 Task: Move the task Implement a new enterprise resource planning (ERP) system to the section Done in the project AgileBridge and filter the tasks in the project by High Priority
Action: Mouse moved to (486, 180)
Screenshot: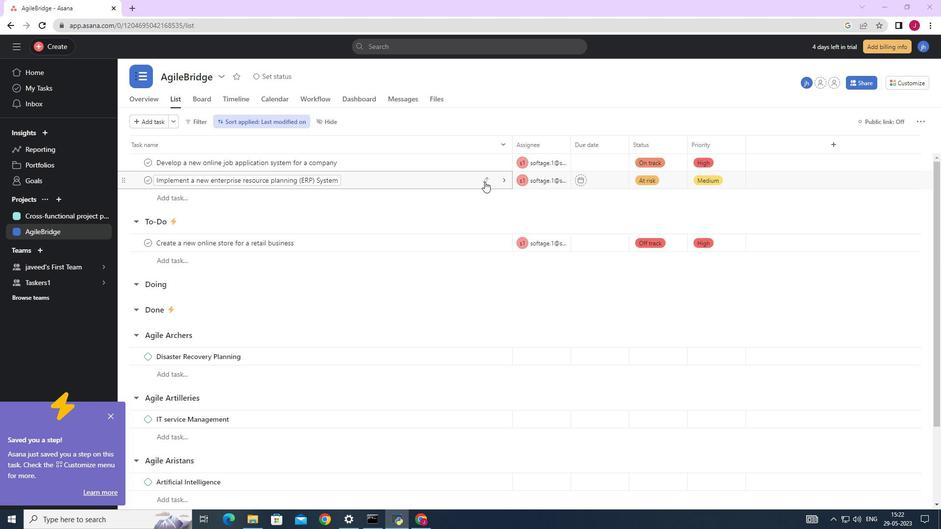 
Action: Mouse pressed left at (486, 180)
Screenshot: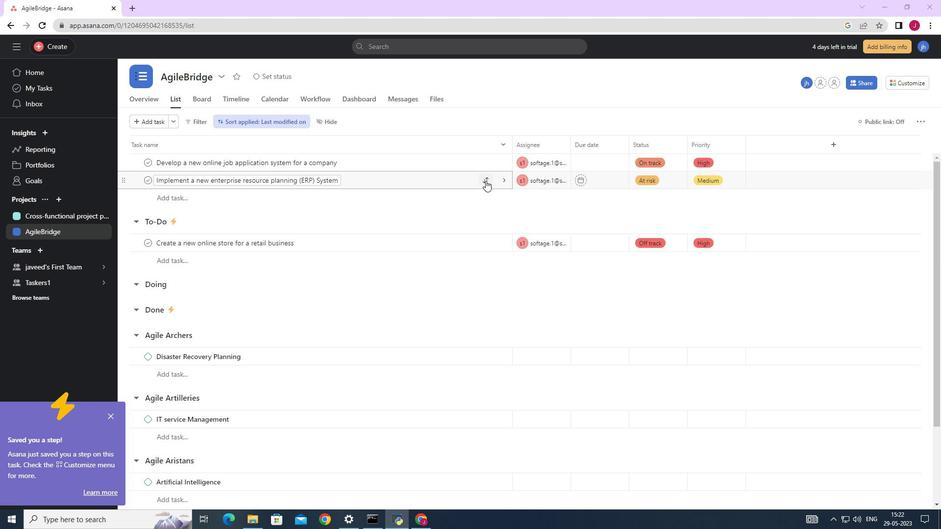 
Action: Mouse moved to (429, 267)
Screenshot: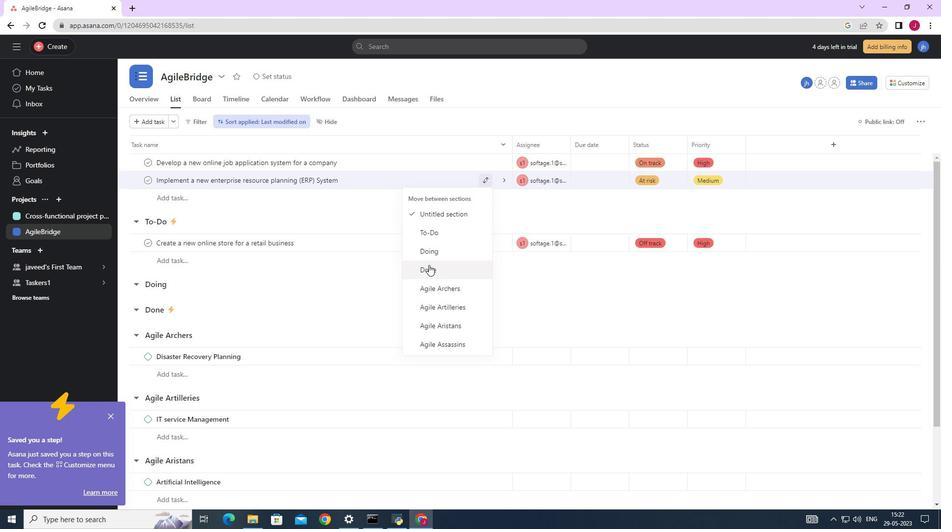 
Action: Mouse pressed left at (429, 267)
Screenshot: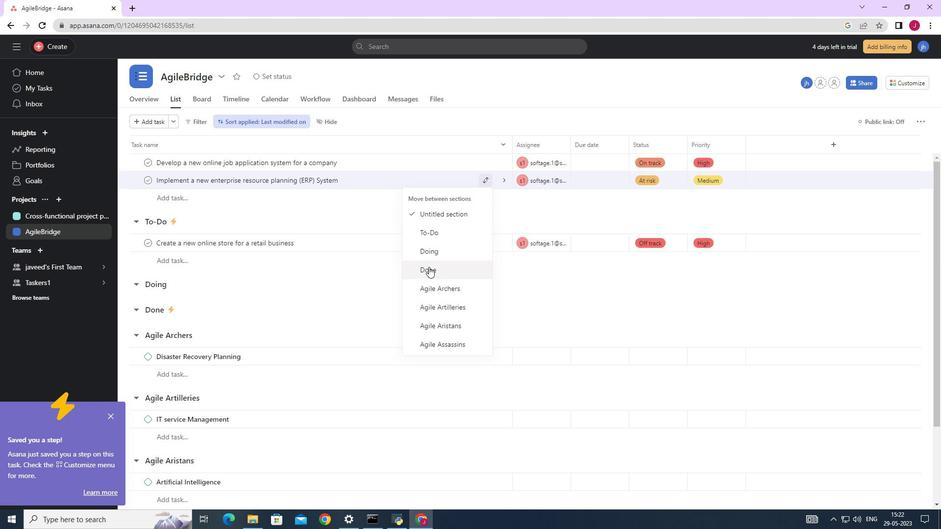 
Action: Mouse moved to (198, 119)
Screenshot: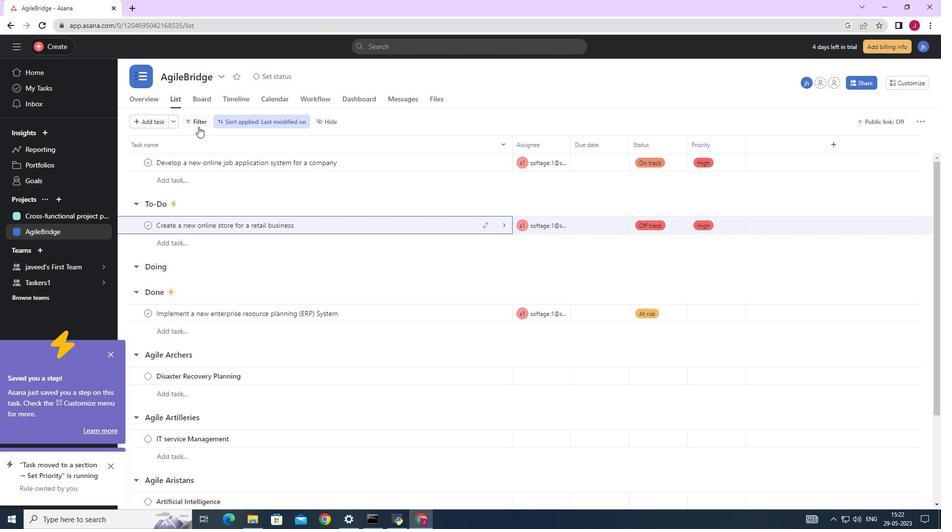 
Action: Mouse pressed left at (198, 119)
Screenshot: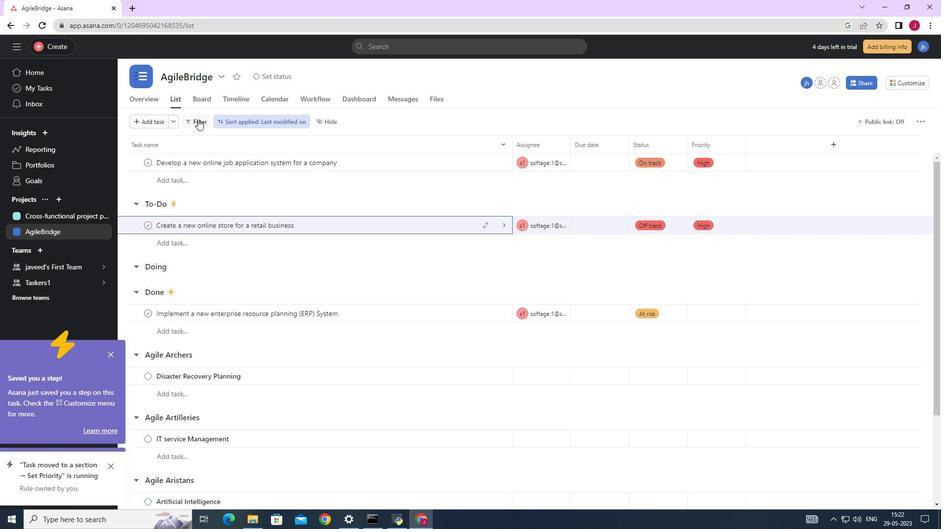 
Action: Mouse moved to (237, 202)
Screenshot: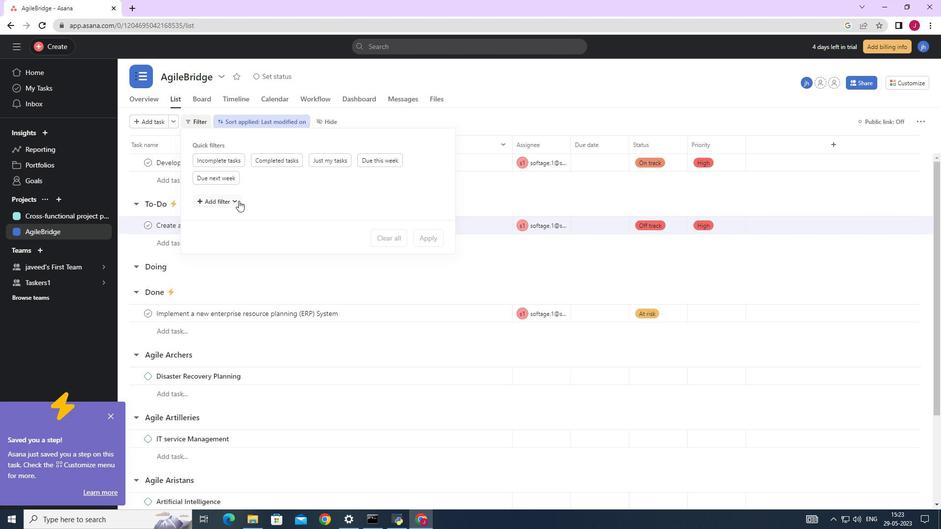 
Action: Mouse pressed left at (237, 202)
Screenshot: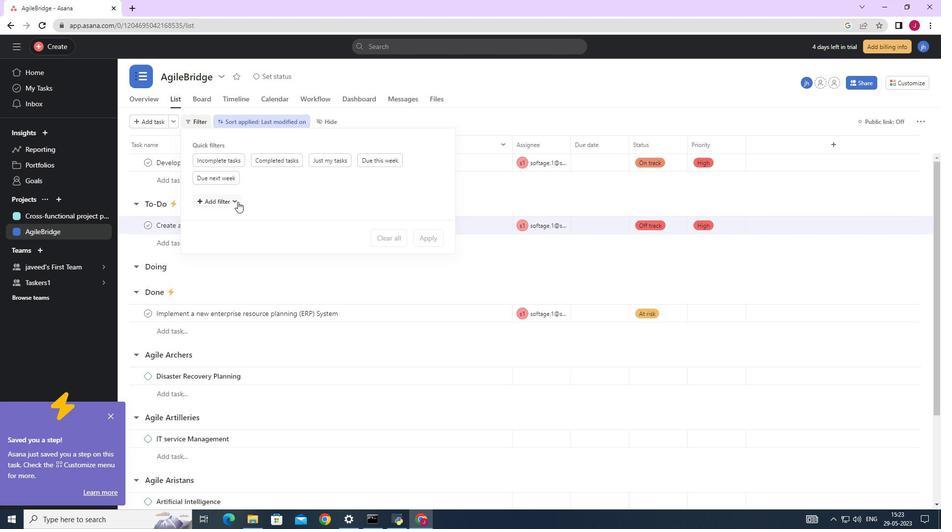 
Action: Mouse moved to (217, 328)
Screenshot: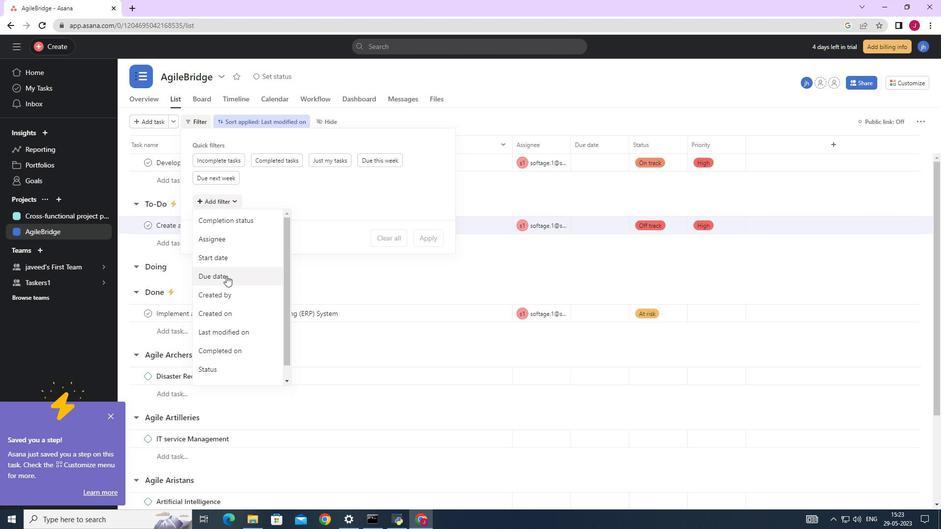 
Action: Mouse scrolled (217, 327) with delta (0, 0)
Screenshot: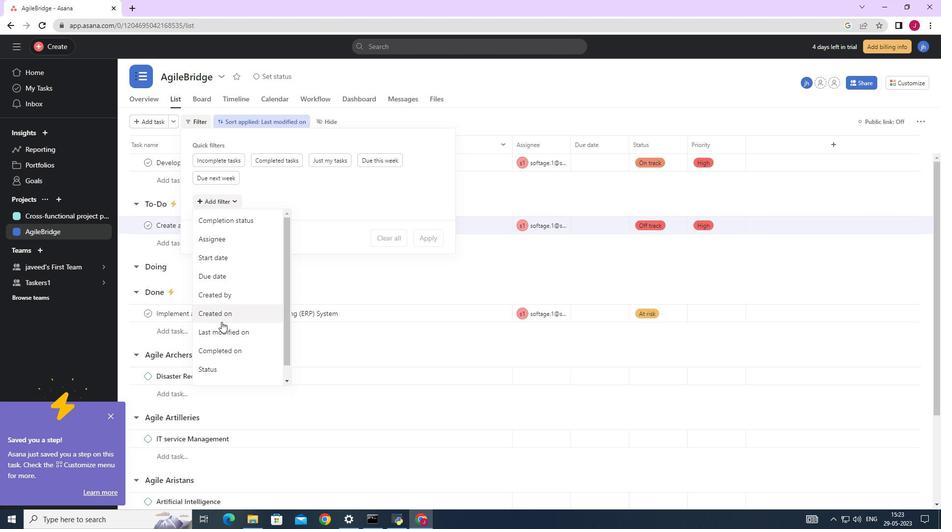 
Action: Mouse moved to (217, 328)
Screenshot: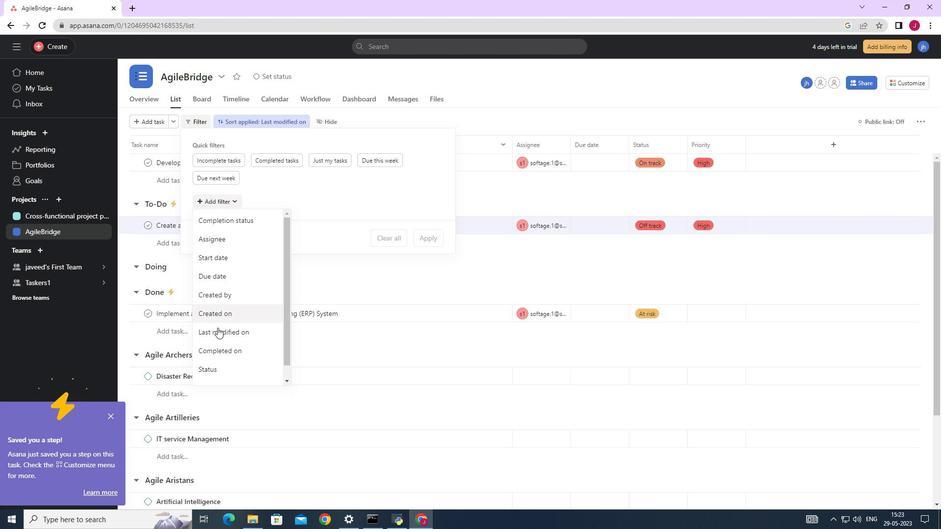 
Action: Mouse scrolled (217, 328) with delta (0, 0)
Screenshot: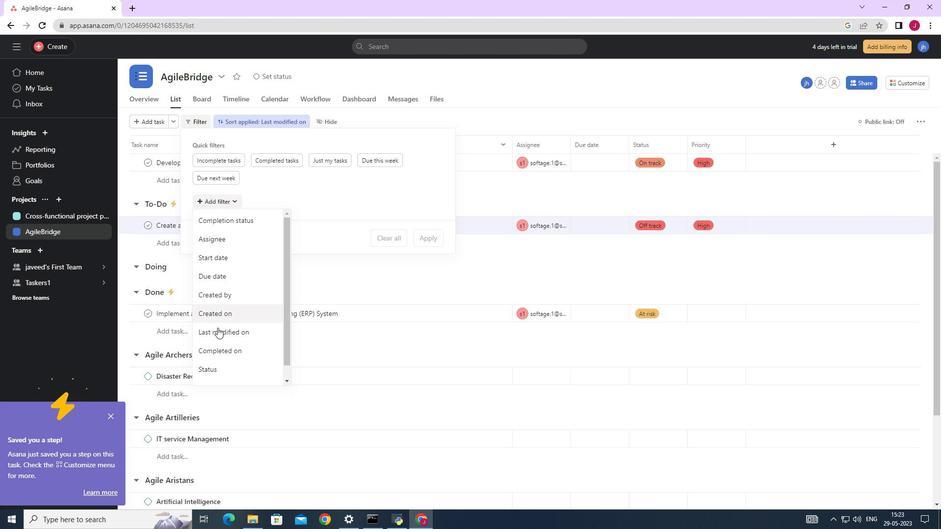 
Action: Mouse scrolled (217, 328) with delta (0, 0)
Screenshot: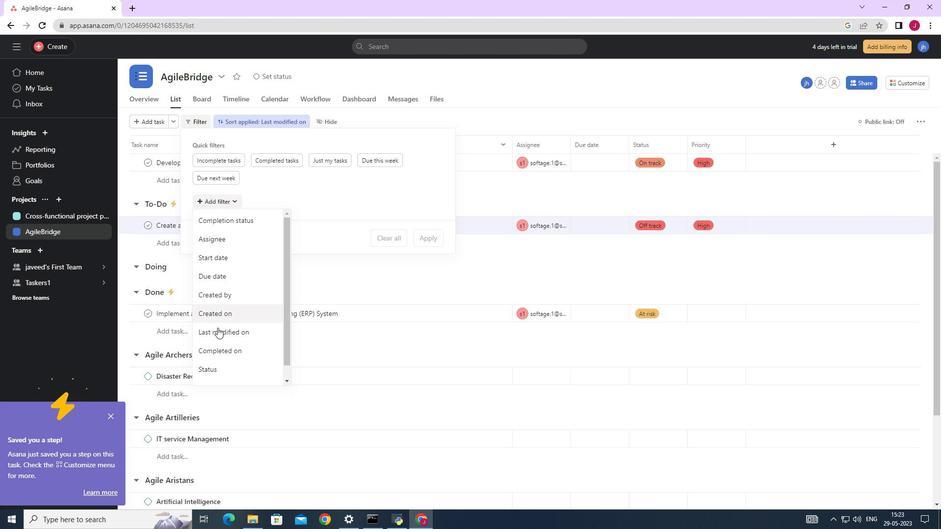 
Action: Mouse scrolled (217, 328) with delta (0, 0)
Screenshot: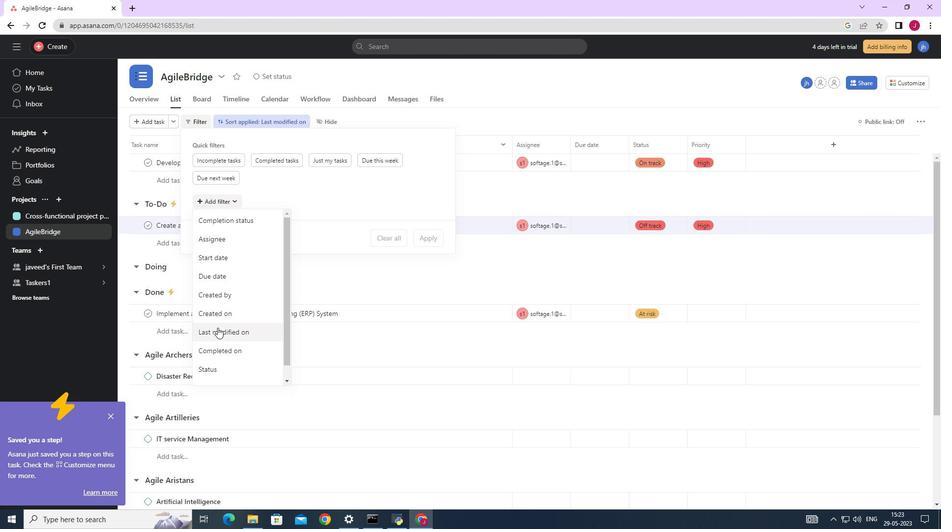 
Action: Mouse scrolled (217, 328) with delta (0, 0)
Screenshot: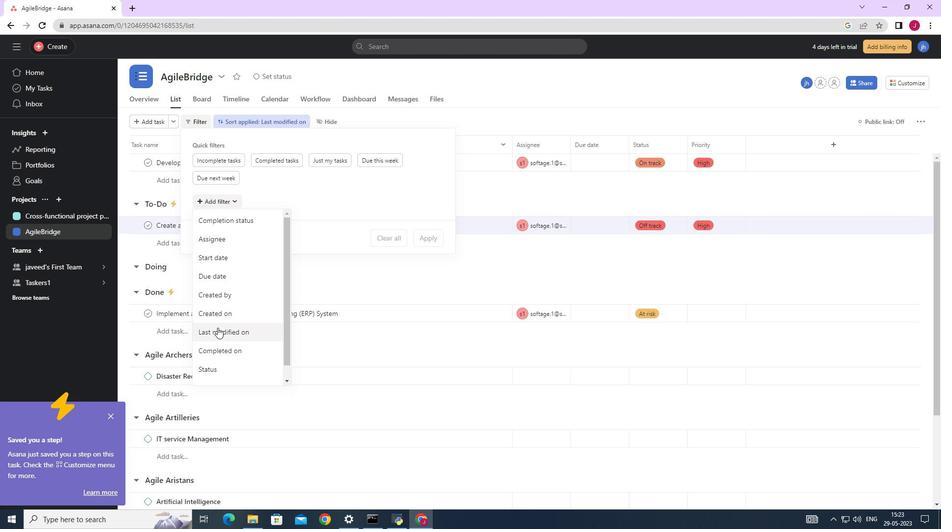 
Action: Mouse moved to (217, 329)
Screenshot: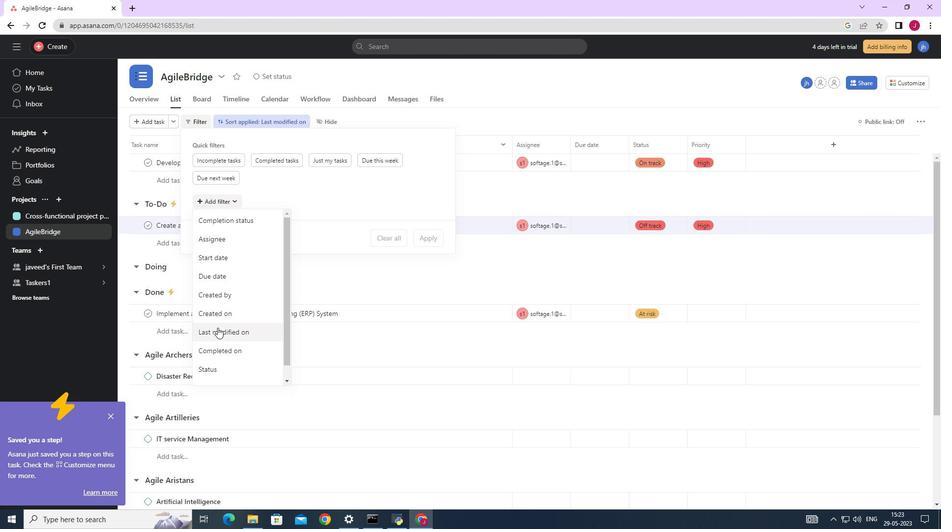 
Action: Mouse scrolled (217, 328) with delta (0, 0)
Screenshot: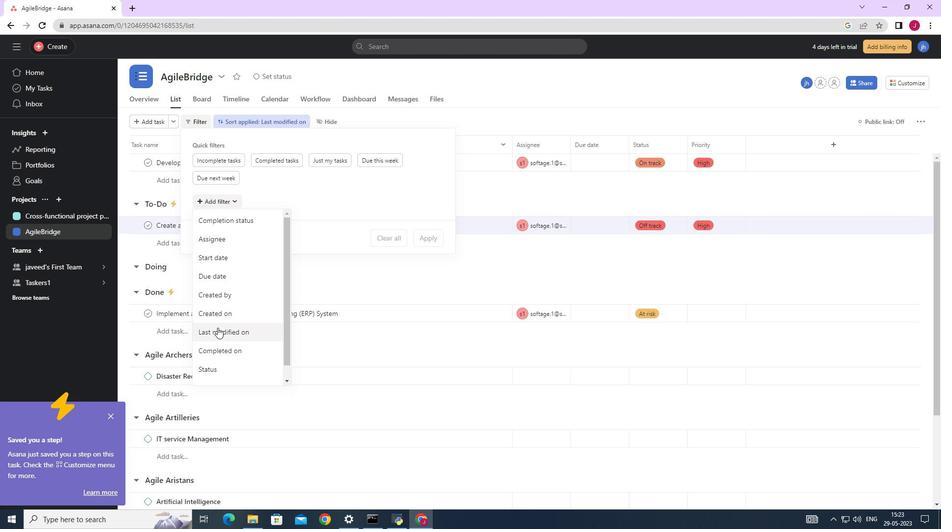 
Action: Mouse moved to (221, 326)
Screenshot: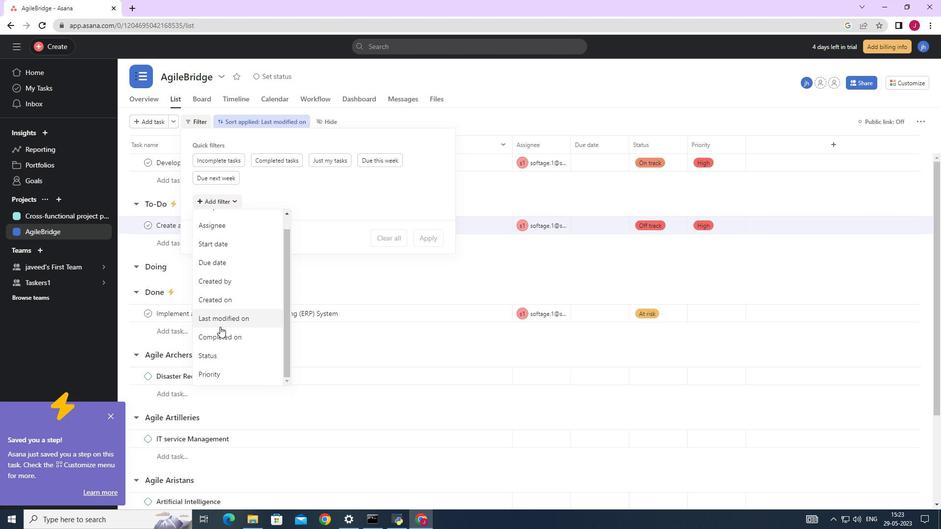 
Action: Mouse scrolled (221, 326) with delta (0, 0)
Screenshot: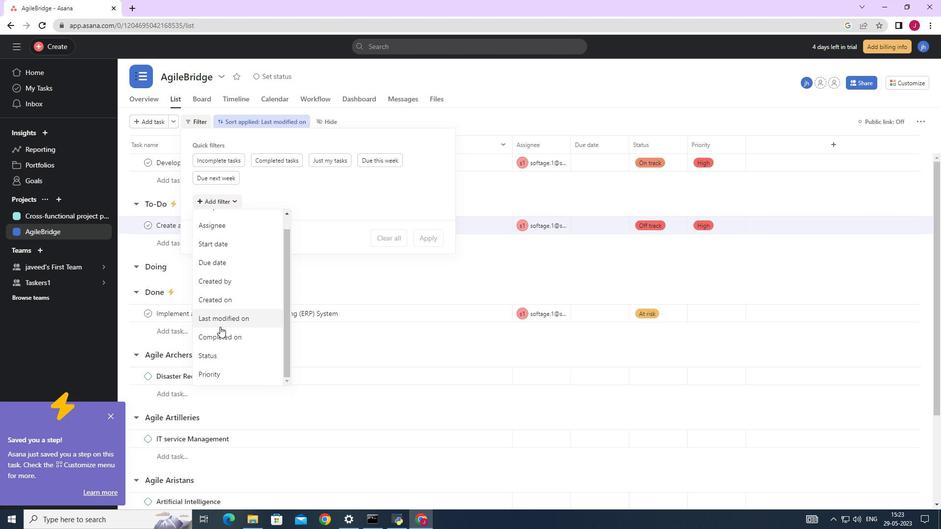 
Action: Mouse scrolled (221, 326) with delta (0, 0)
Screenshot: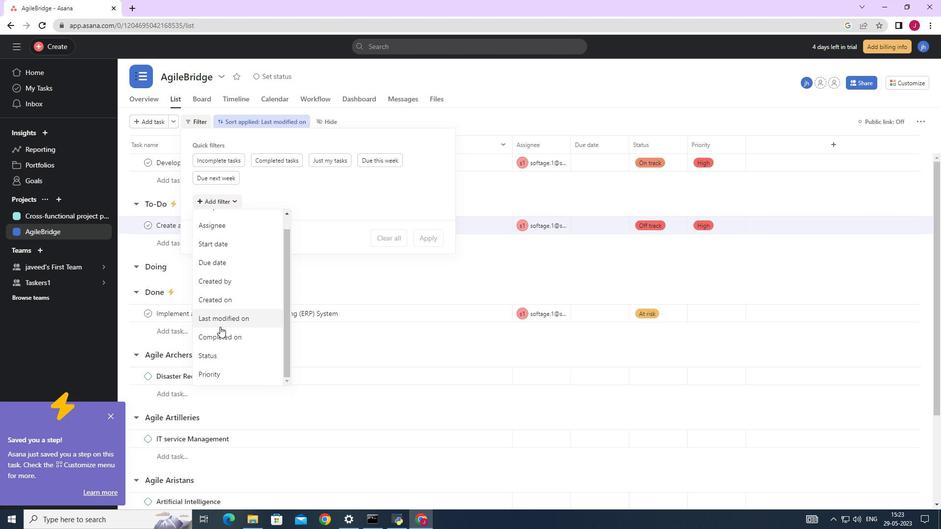 
Action: Mouse moved to (222, 326)
Screenshot: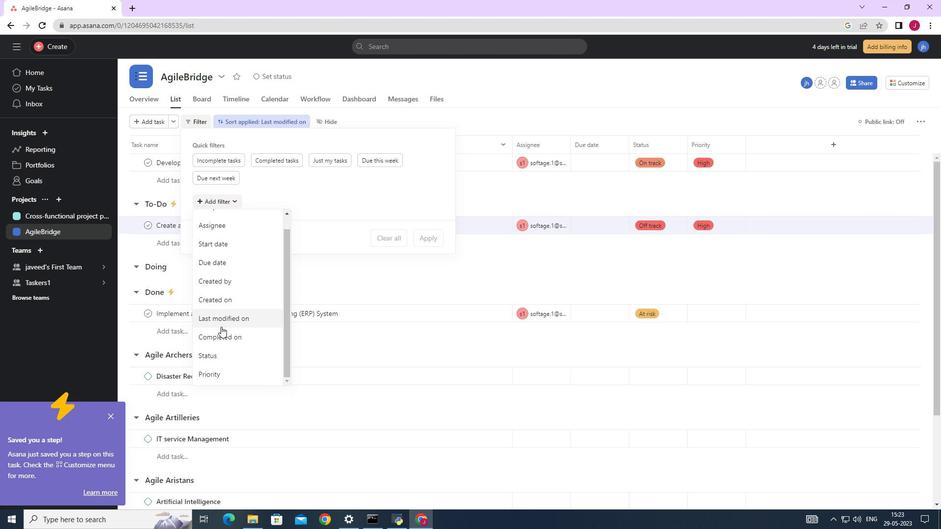 
Action: Mouse scrolled (222, 326) with delta (0, 0)
Screenshot: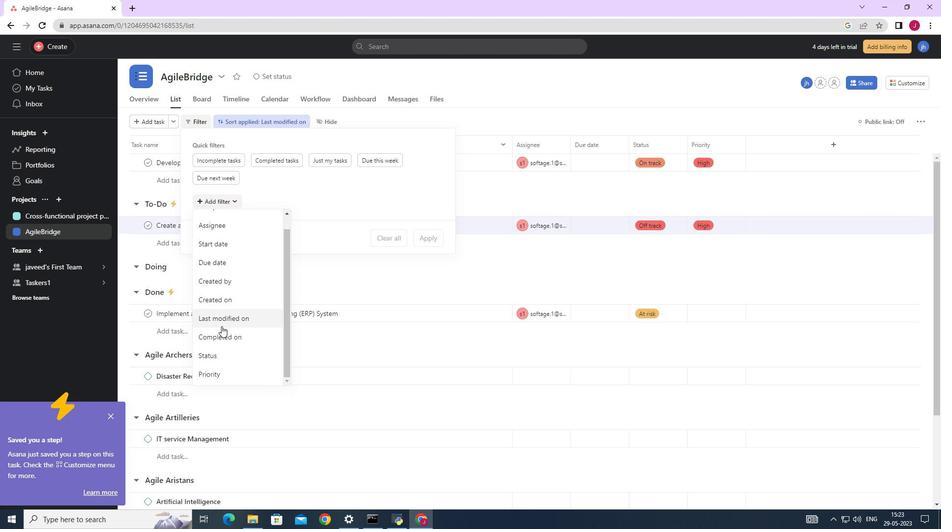 
Action: Mouse moved to (223, 375)
Screenshot: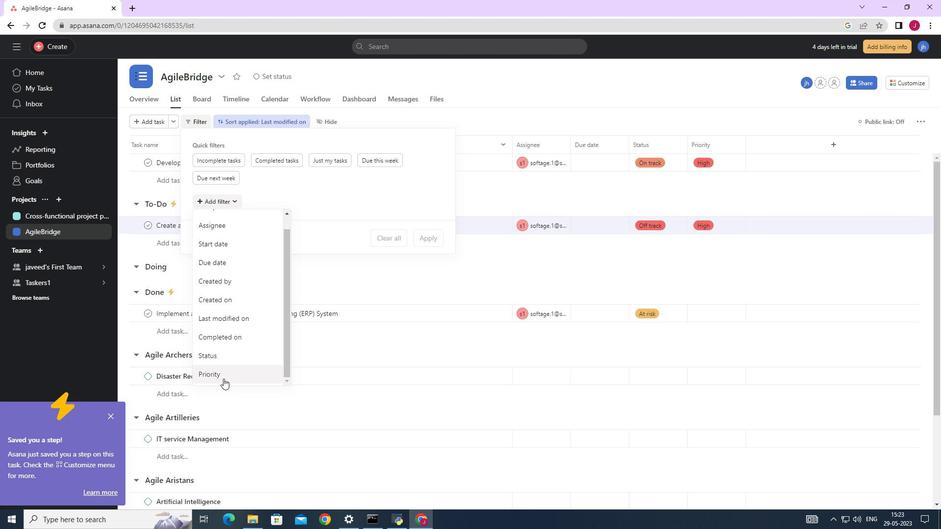 
Action: Mouse pressed left at (223, 375)
Screenshot: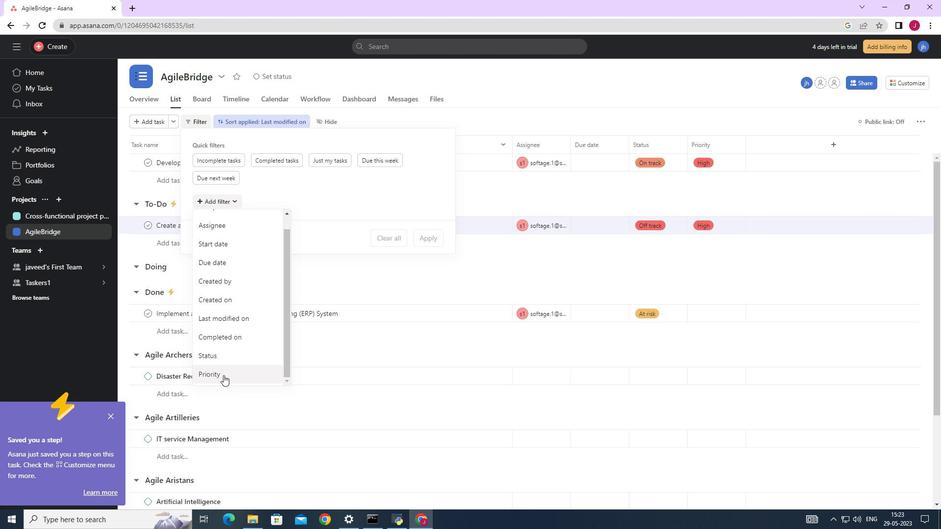 
Action: Mouse moved to (242, 212)
Screenshot: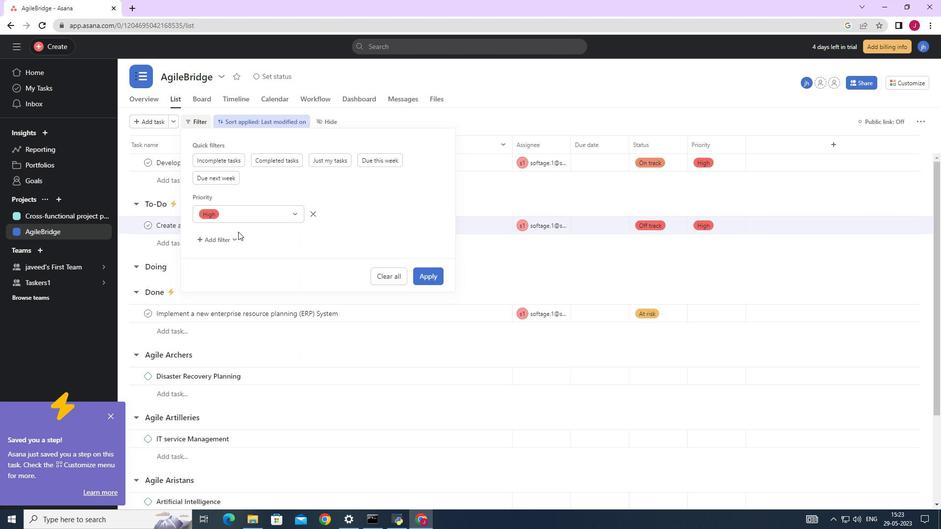 
Action: Mouse pressed left at (242, 212)
Screenshot: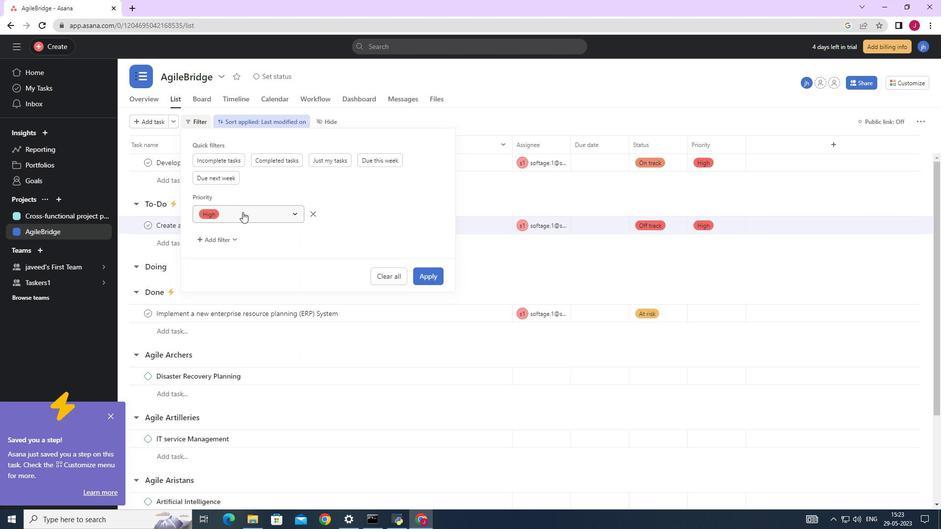 
Action: Mouse moved to (226, 230)
Screenshot: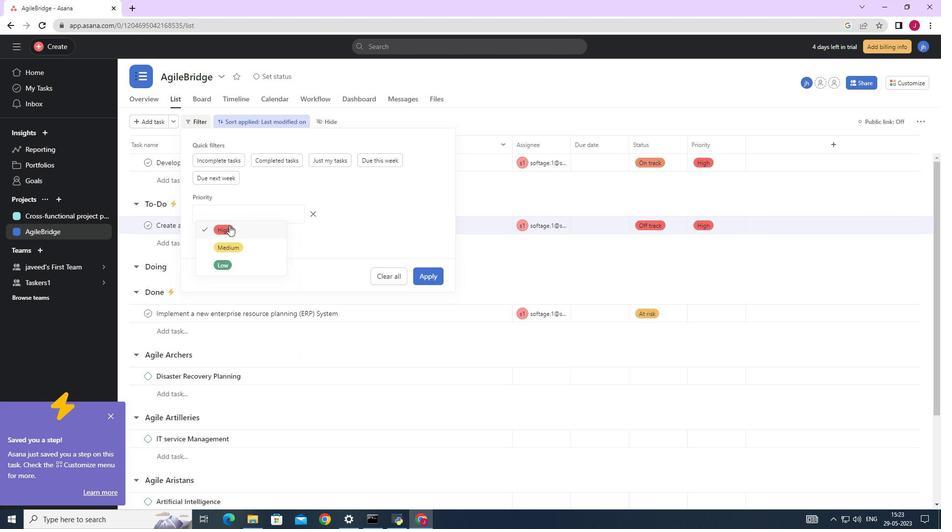 
Action: Mouse pressed left at (226, 230)
Screenshot: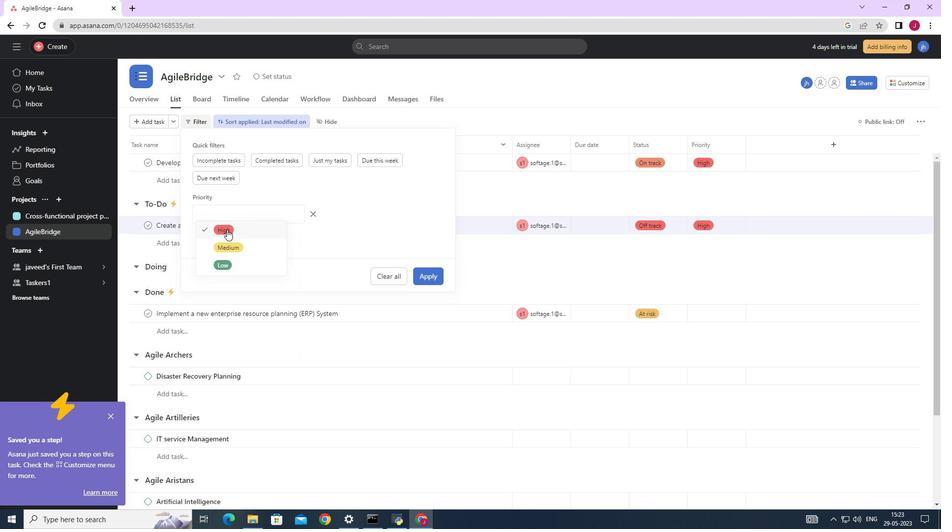 
Action: Mouse moved to (431, 276)
Screenshot: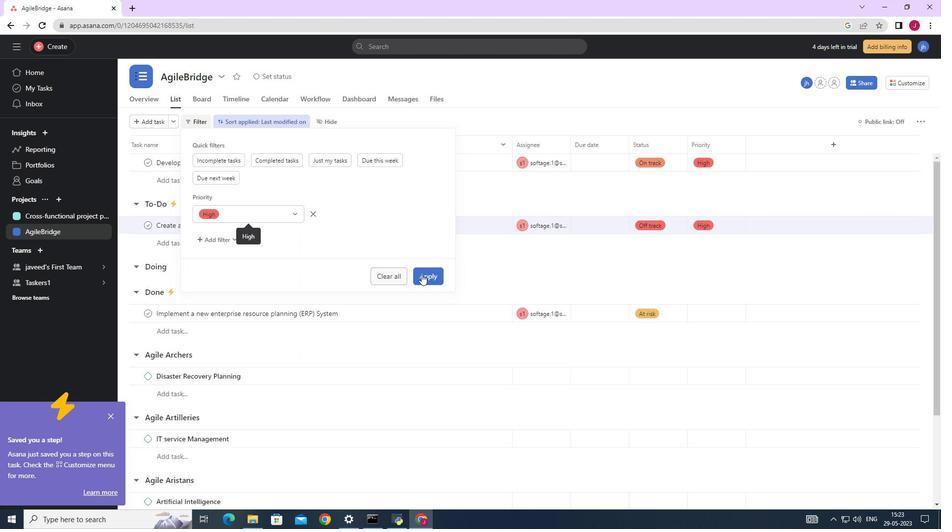
Action: Mouse pressed left at (431, 276)
Screenshot: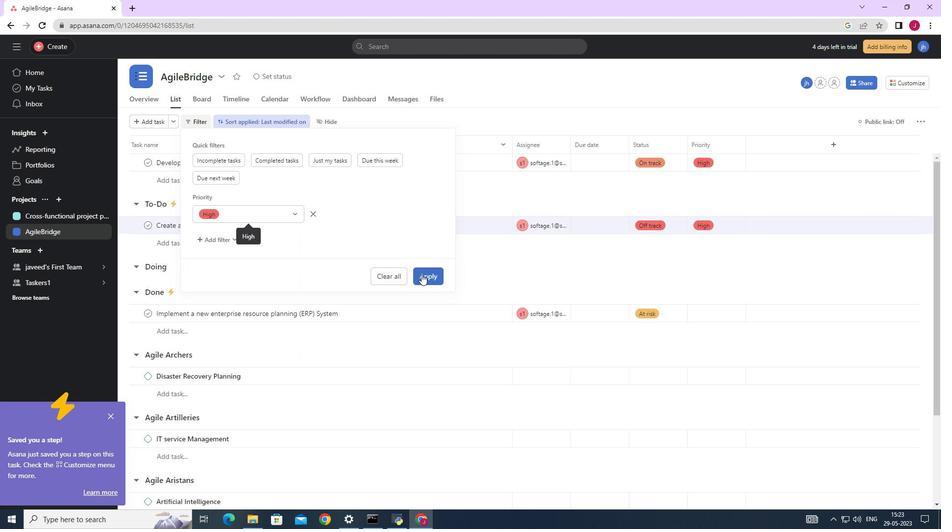 
Action: Mouse moved to (407, 300)
Screenshot: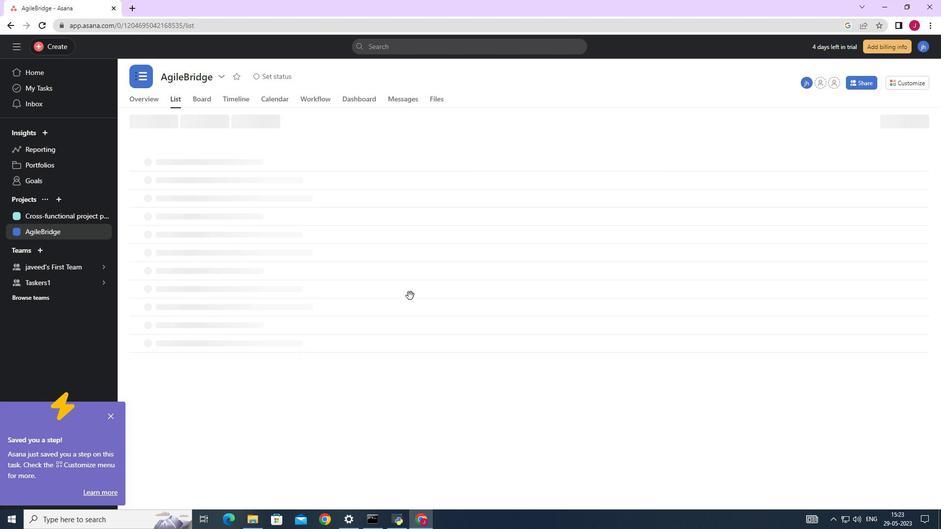 
